 Task: Sort the marketplace by "Best Match".
Action: Mouse pressed left at (840, 252)
Screenshot: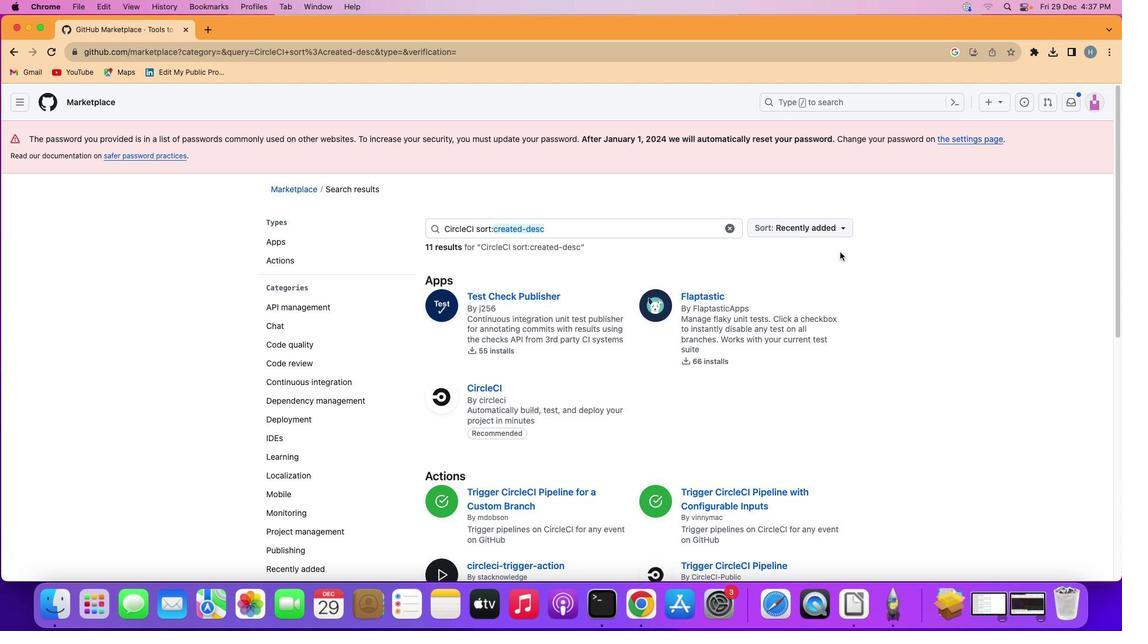 
Action: Mouse moved to (842, 229)
Screenshot: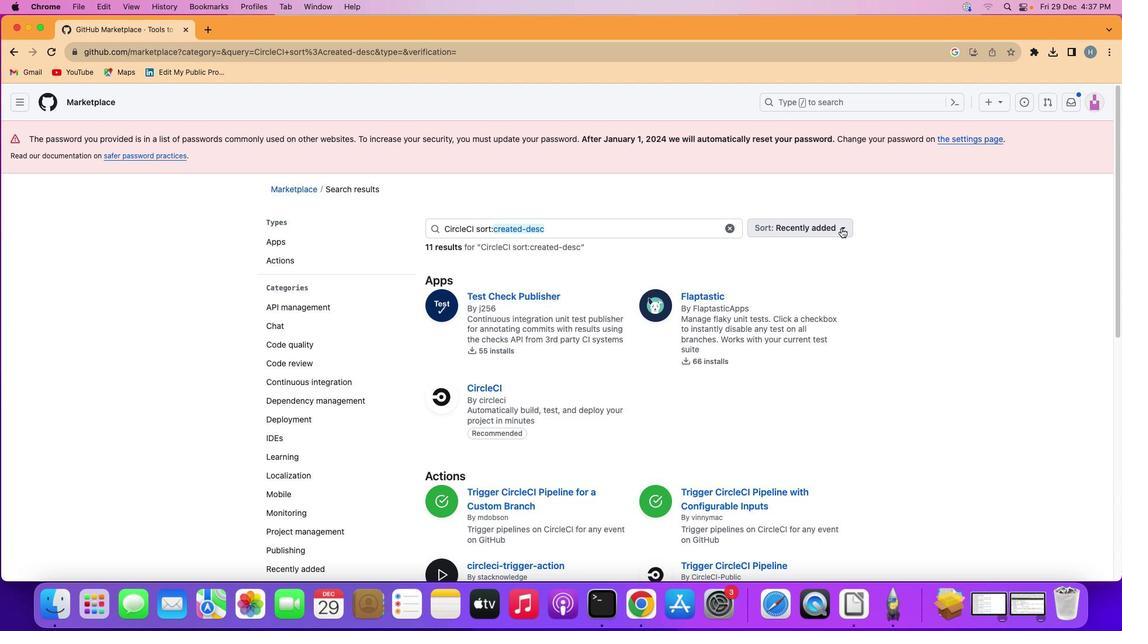 
Action: Mouse pressed left at (842, 229)
Screenshot: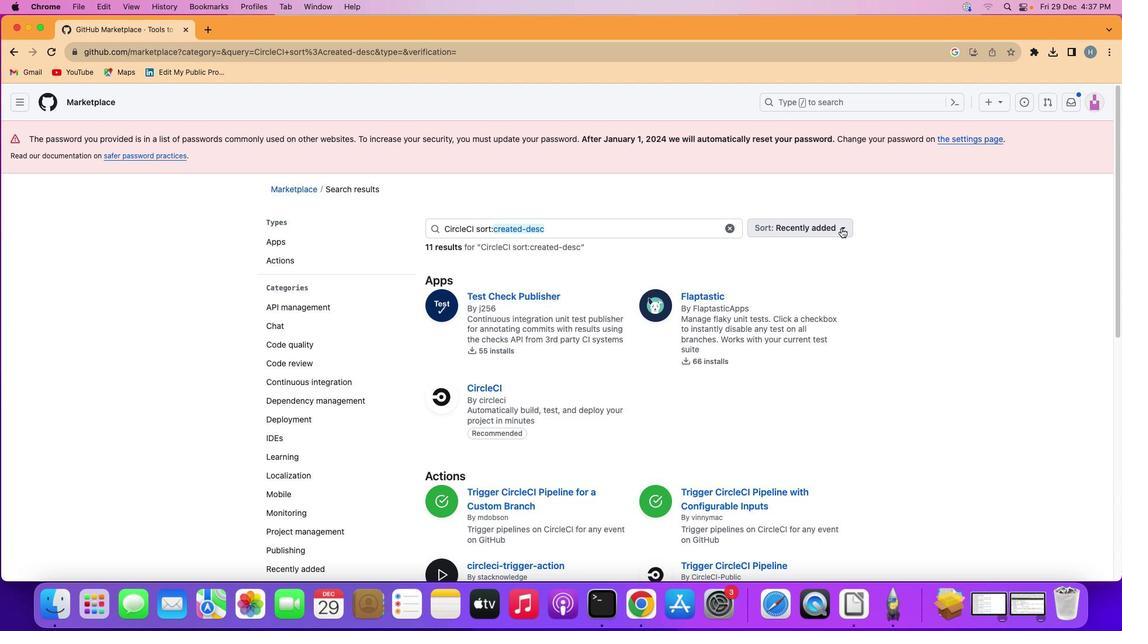 
Action: Mouse moved to (832, 254)
Screenshot: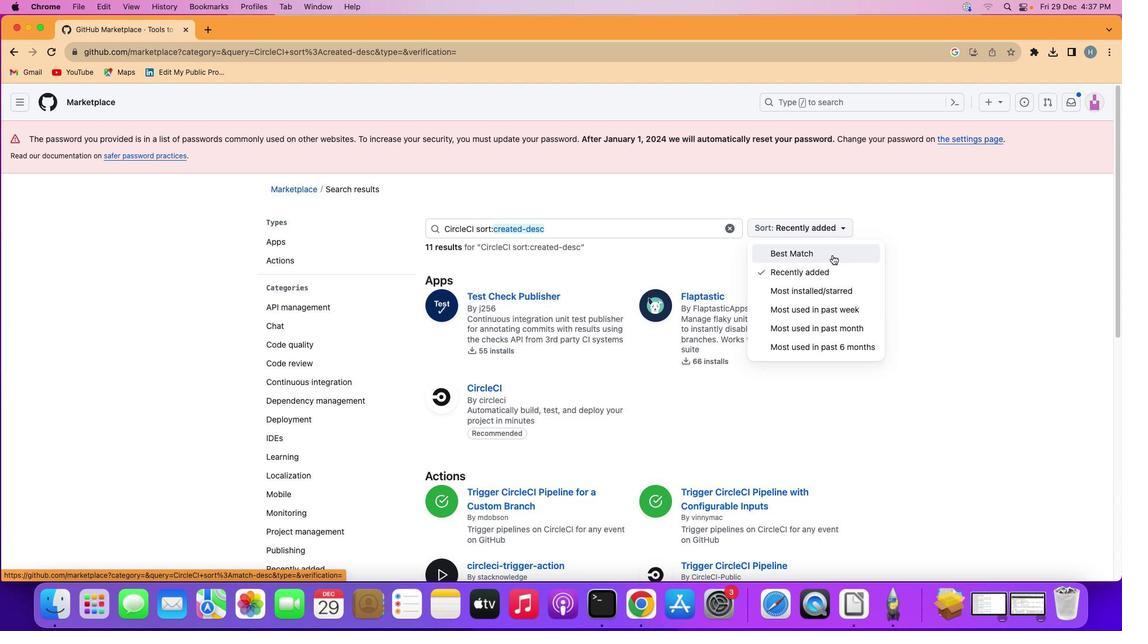 
Action: Mouse pressed left at (832, 254)
Screenshot: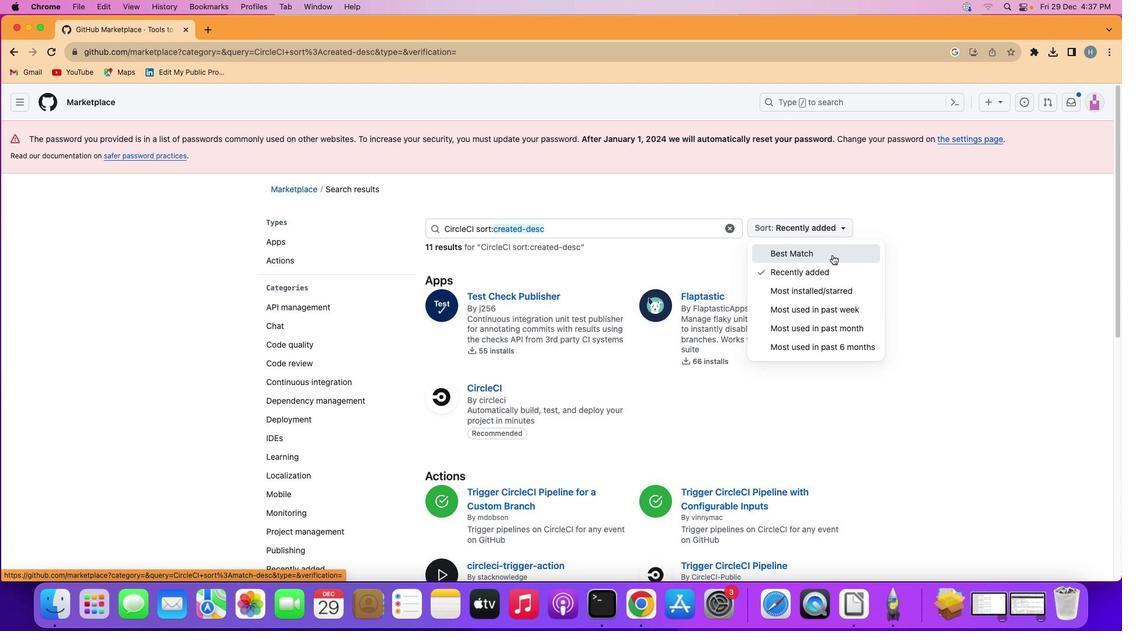 
Action: Mouse moved to (880, 269)
Screenshot: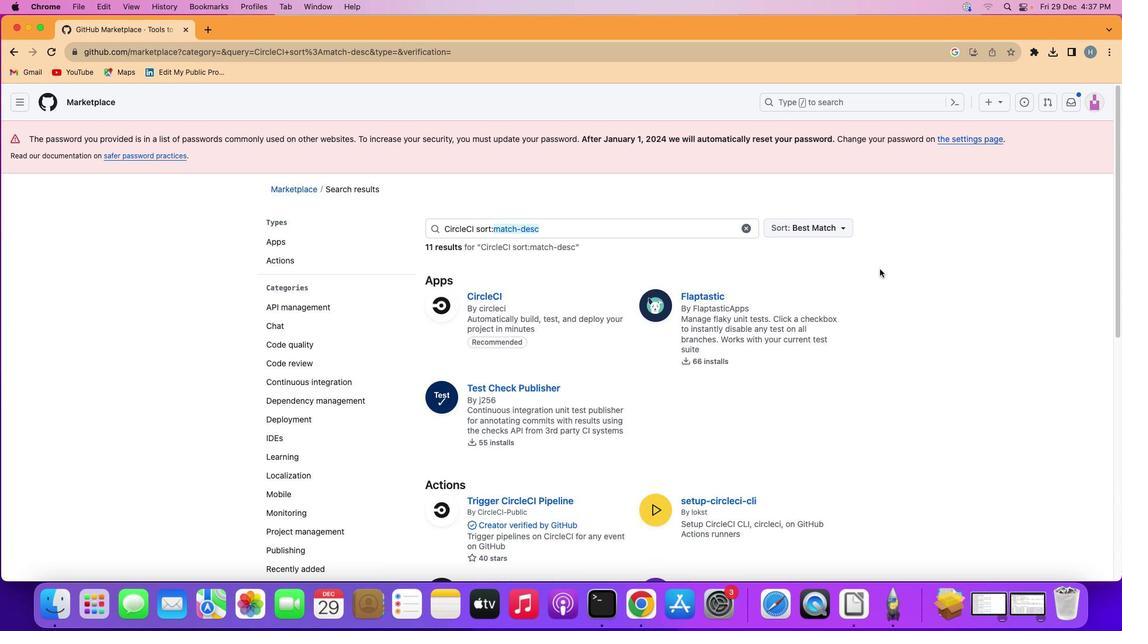 
